 Task: Add a condition where "Hours until next SLA breach Less than Twenty-two" in pending tickets.
Action: Mouse moved to (110, 429)
Screenshot: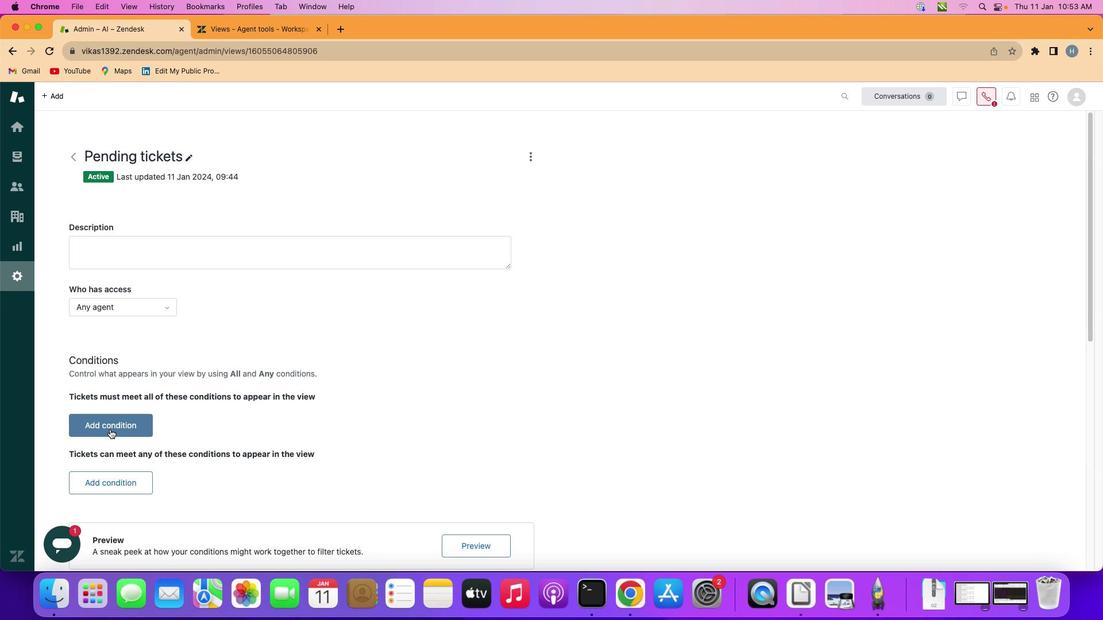 
Action: Mouse pressed left at (110, 429)
Screenshot: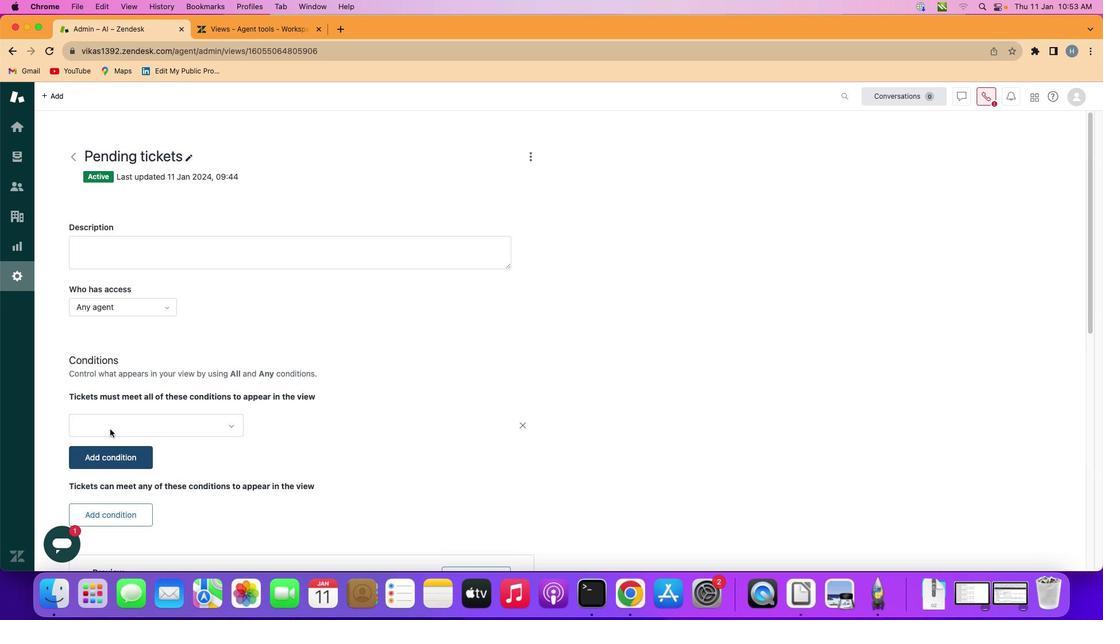 
Action: Mouse moved to (165, 428)
Screenshot: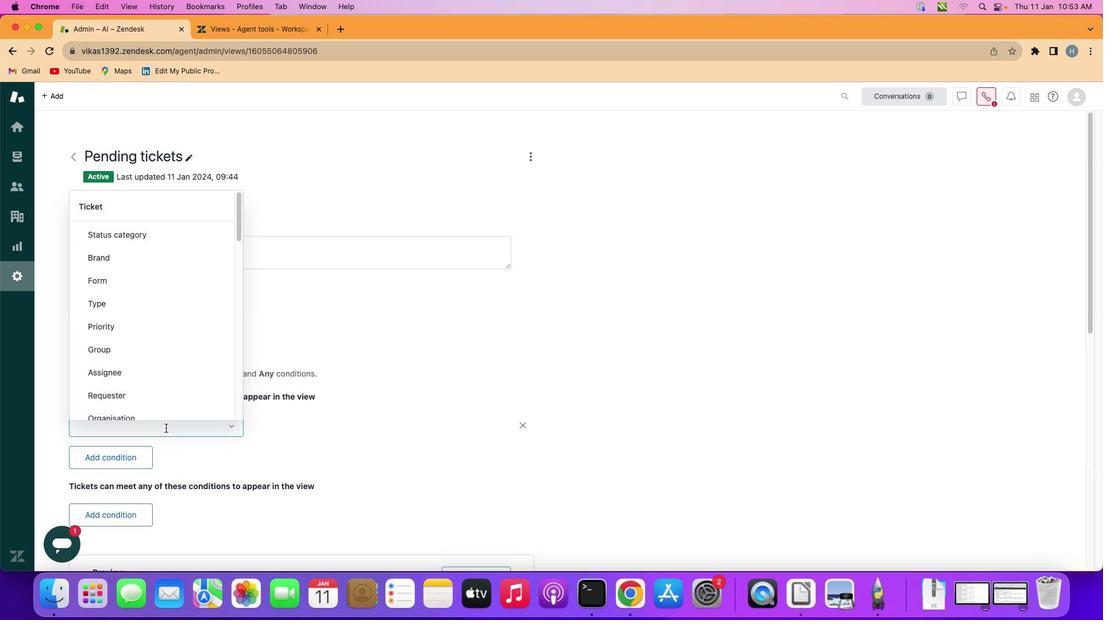 
Action: Mouse pressed left at (165, 428)
Screenshot: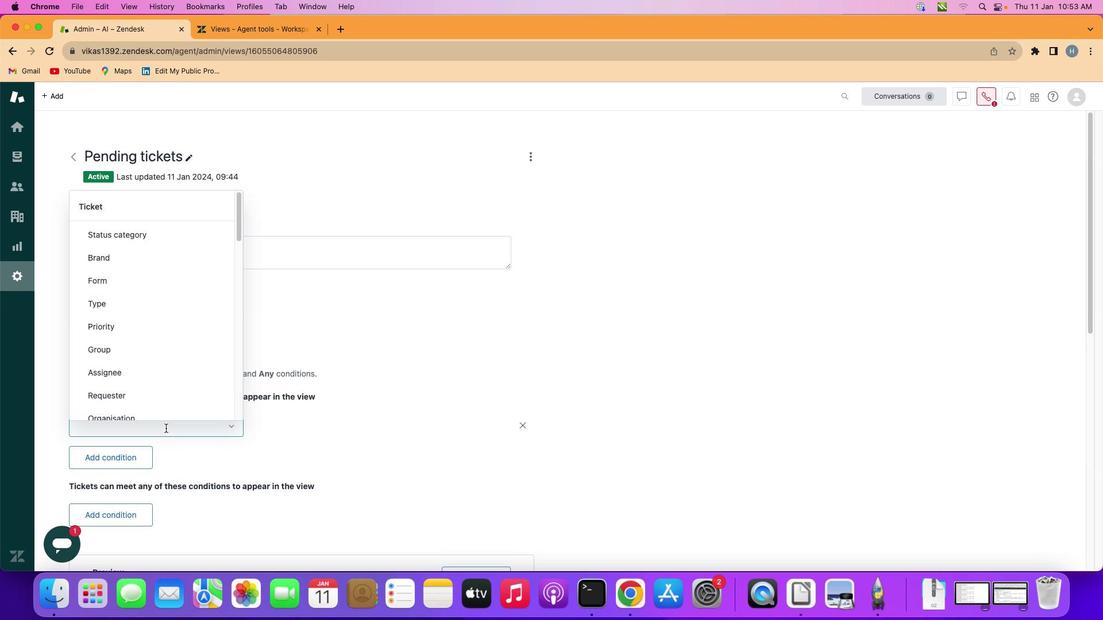 
Action: Mouse moved to (172, 324)
Screenshot: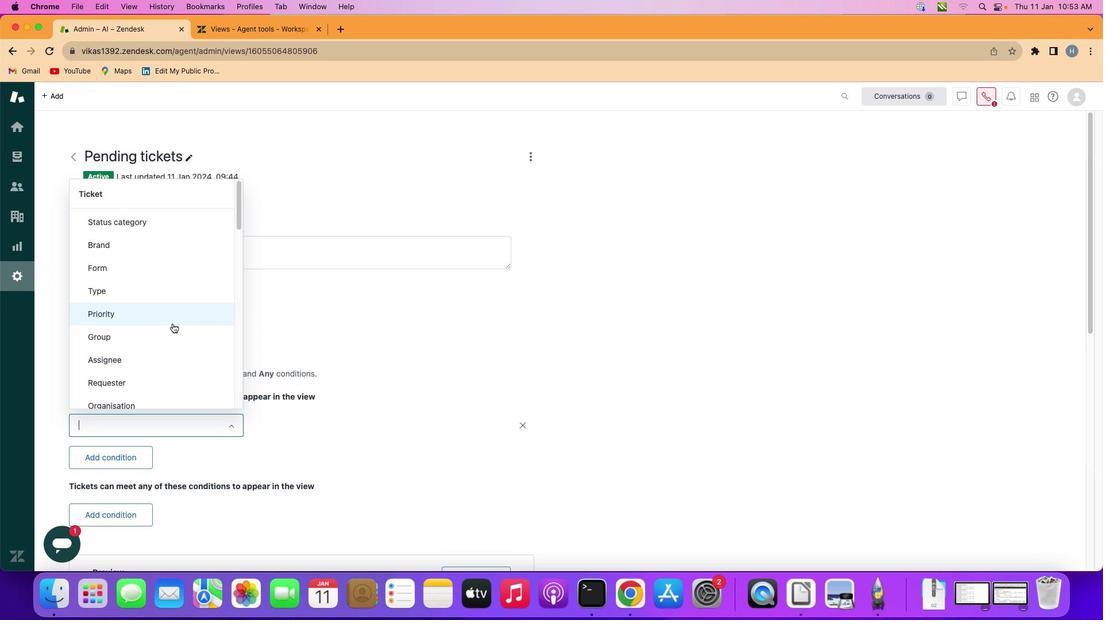 
Action: Mouse scrolled (172, 324) with delta (0, 0)
Screenshot: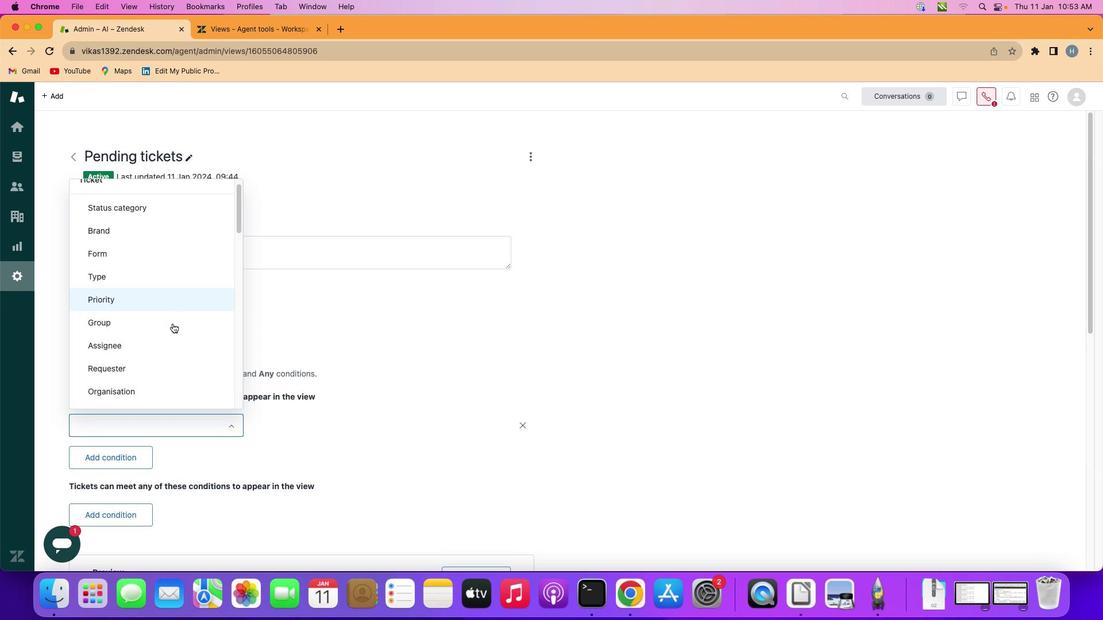 
Action: Mouse scrolled (172, 324) with delta (0, 0)
Screenshot: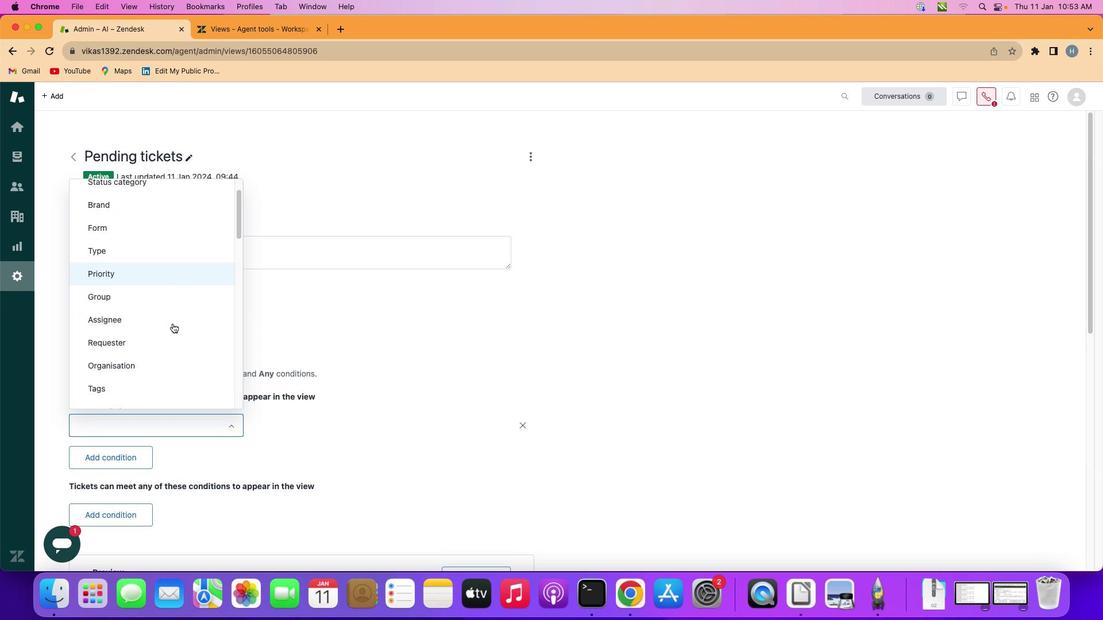 
Action: Mouse scrolled (172, 324) with delta (0, 0)
Screenshot: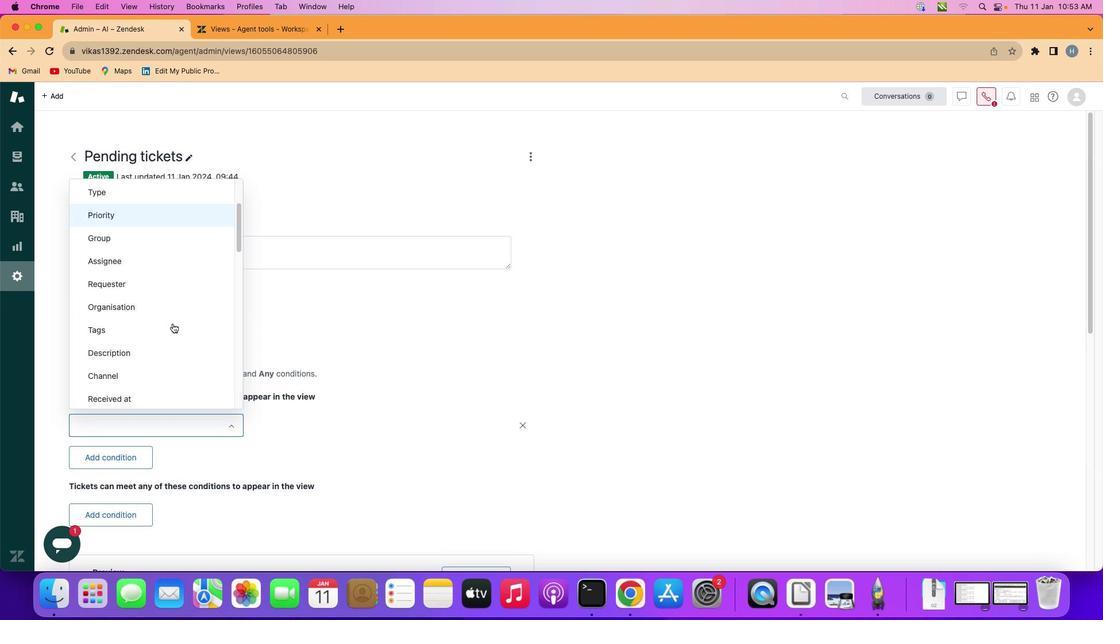 
Action: Mouse scrolled (172, 324) with delta (0, -1)
Screenshot: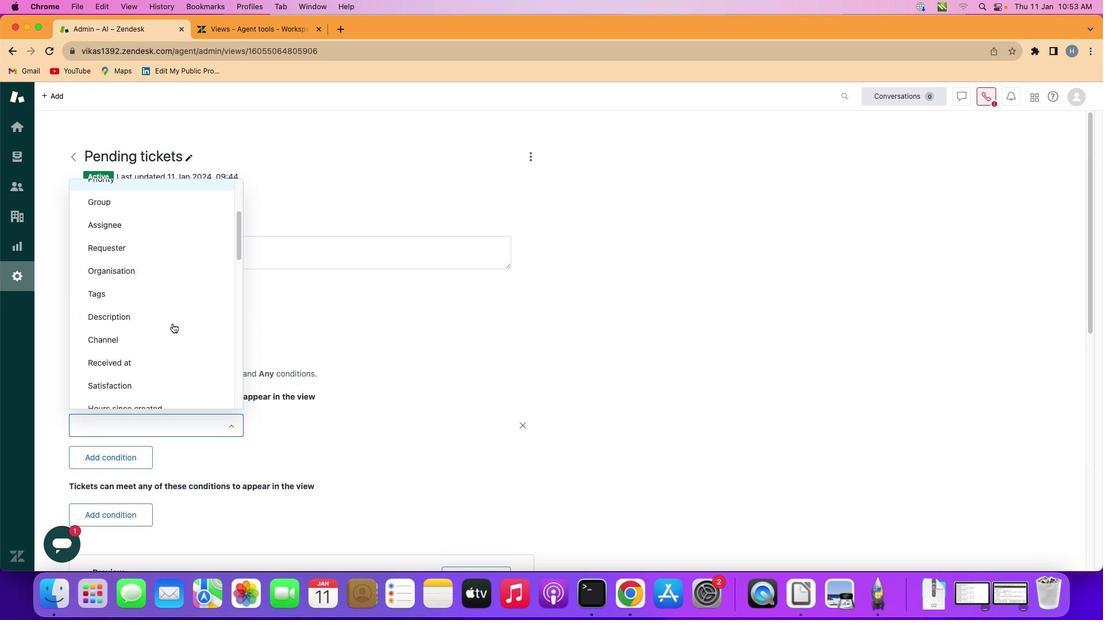 
Action: Mouse scrolled (172, 324) with delta (0, -1)
Screenshot: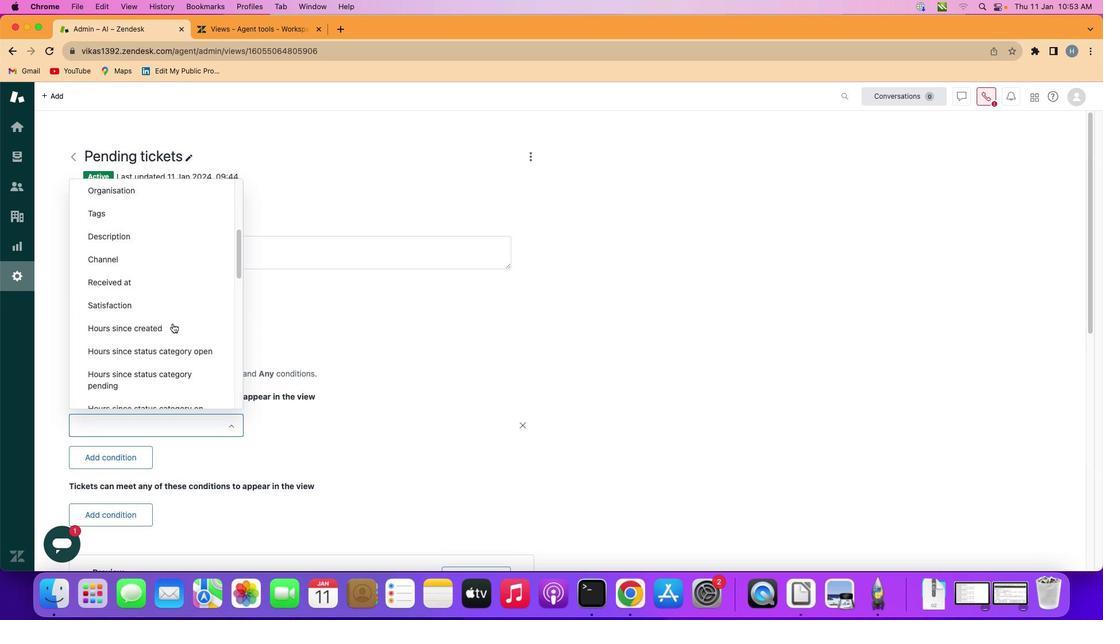 
Action: Mouse scrolled (172, 324) with delta (0, -1)
Screenshot: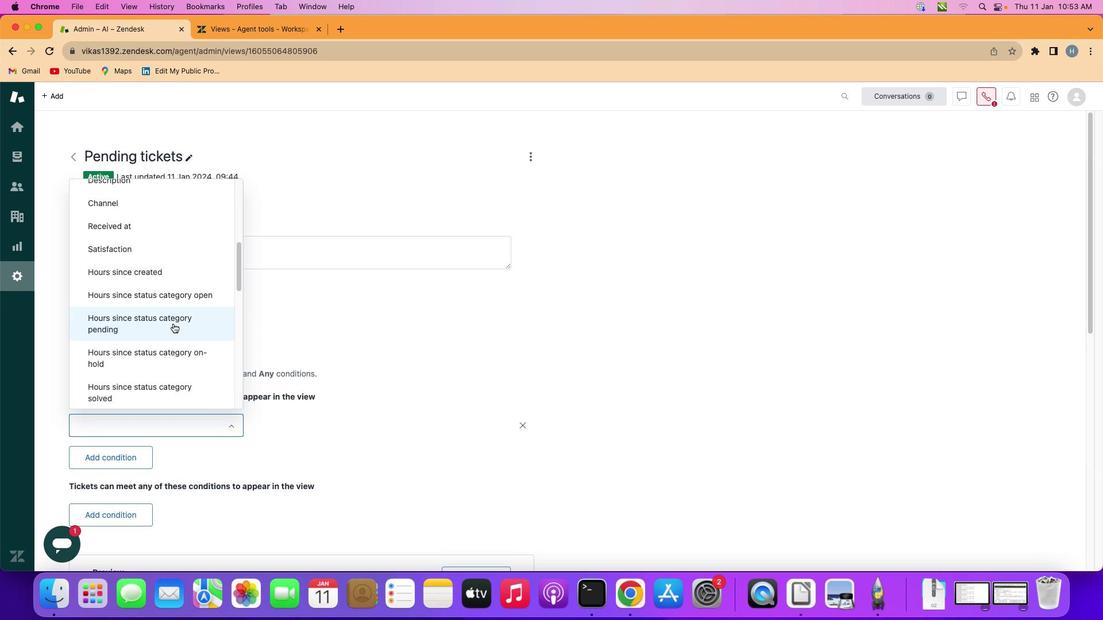 
Action: Mouse moved to (182, 316)
Screenshot: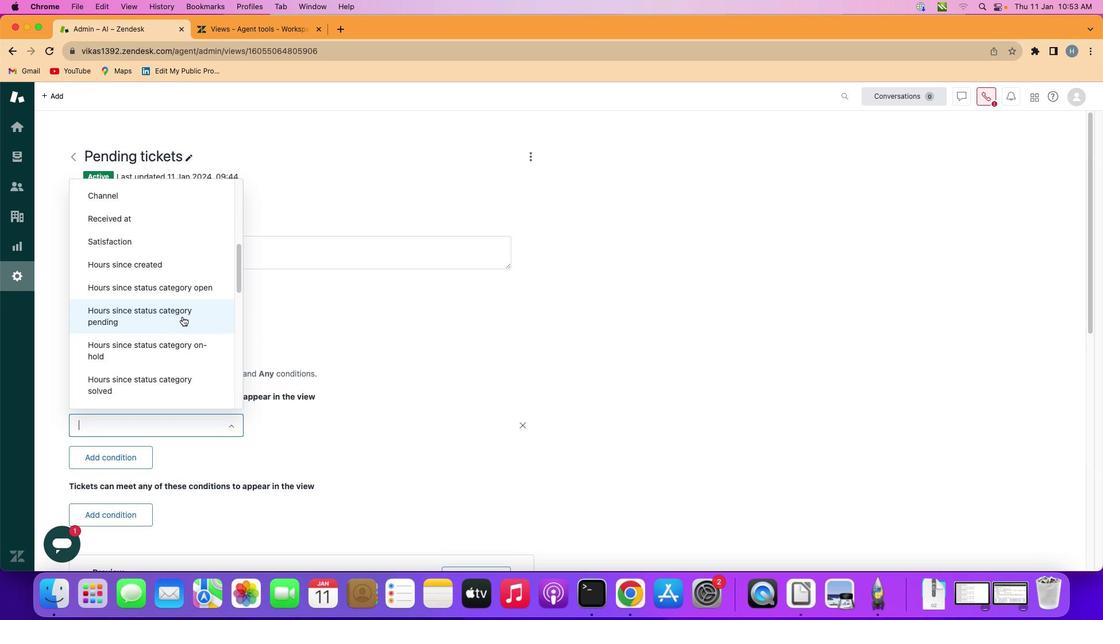 
Action: Mouse scrolled (182, 316) with delta (0, 0)
Screenshot: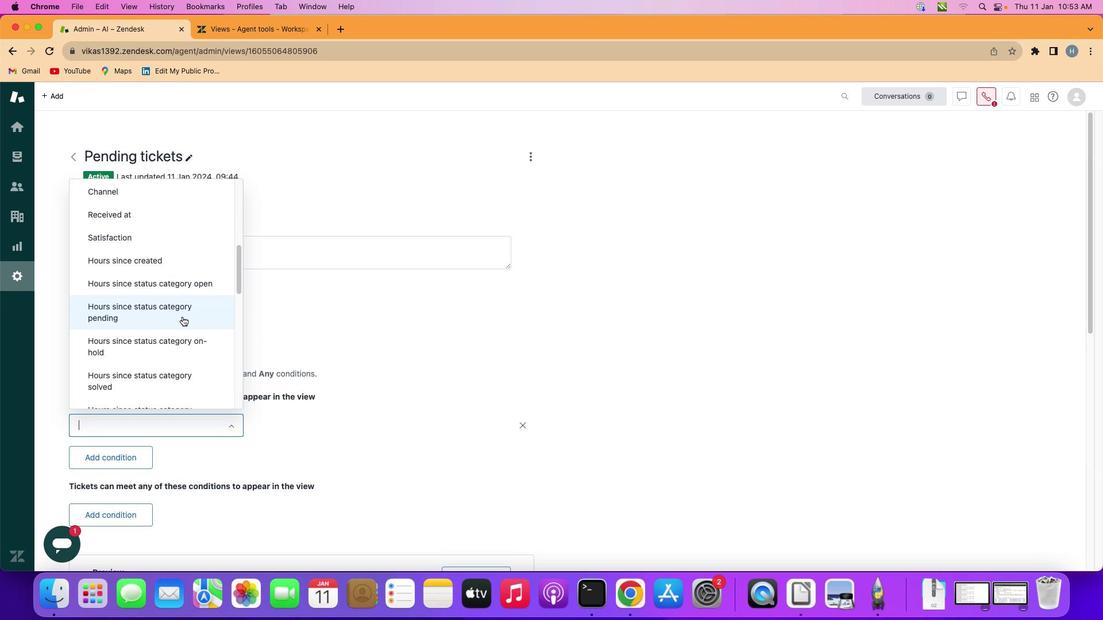 
Action: Mouse scrolled (182, 316) with delta (0, 0)
Screenshot: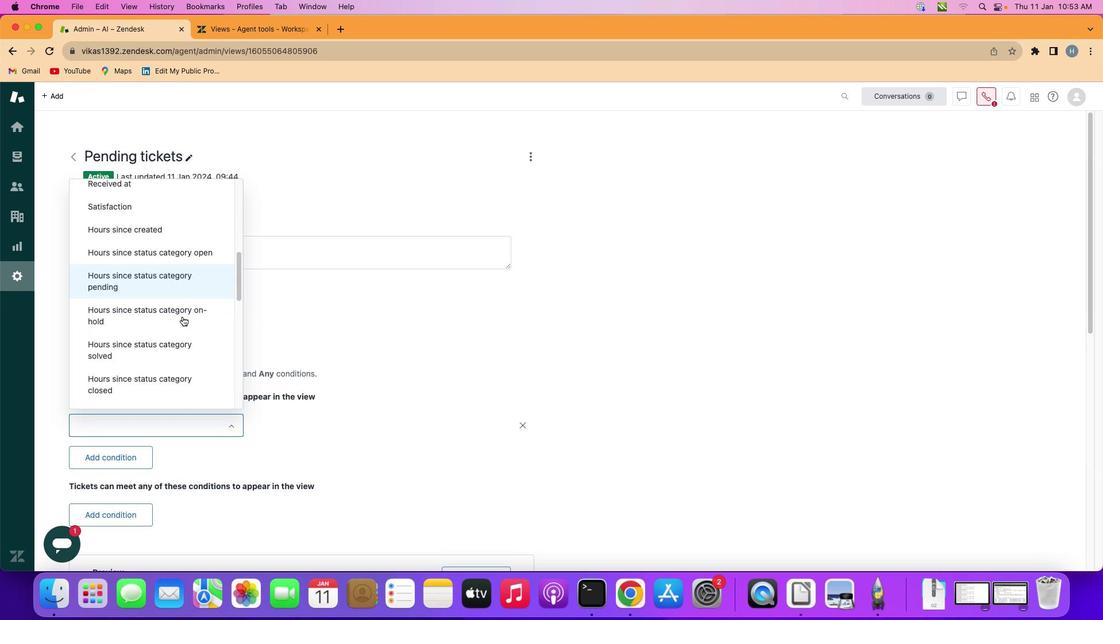 
Action: Mouse scrolled (182, 316) with delta (0, 0)
Screenshot: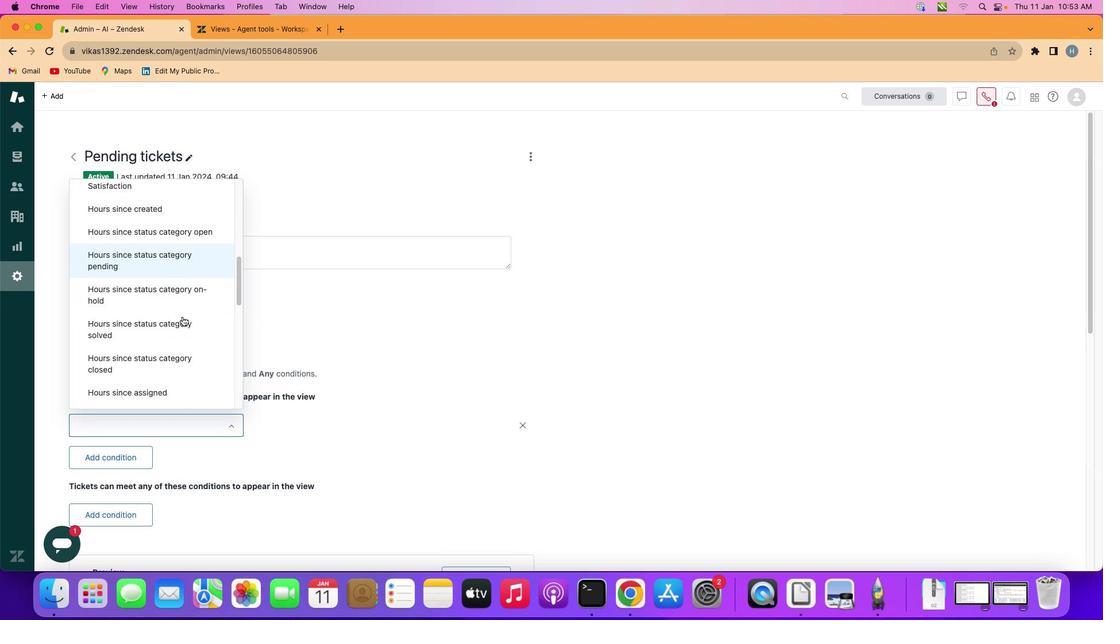 
Action: Mouse scrolled (182, 316) with delta (0, 0)
Screenshot: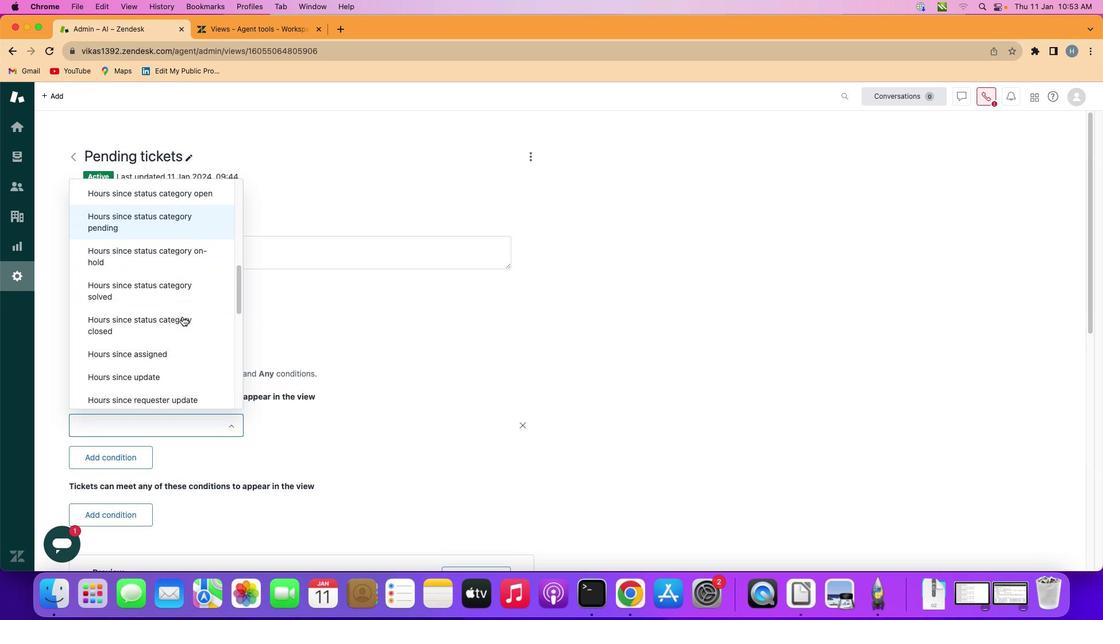 
Action: Mouse scrolled (182, 316) with delta (0, 0)
Screenshot: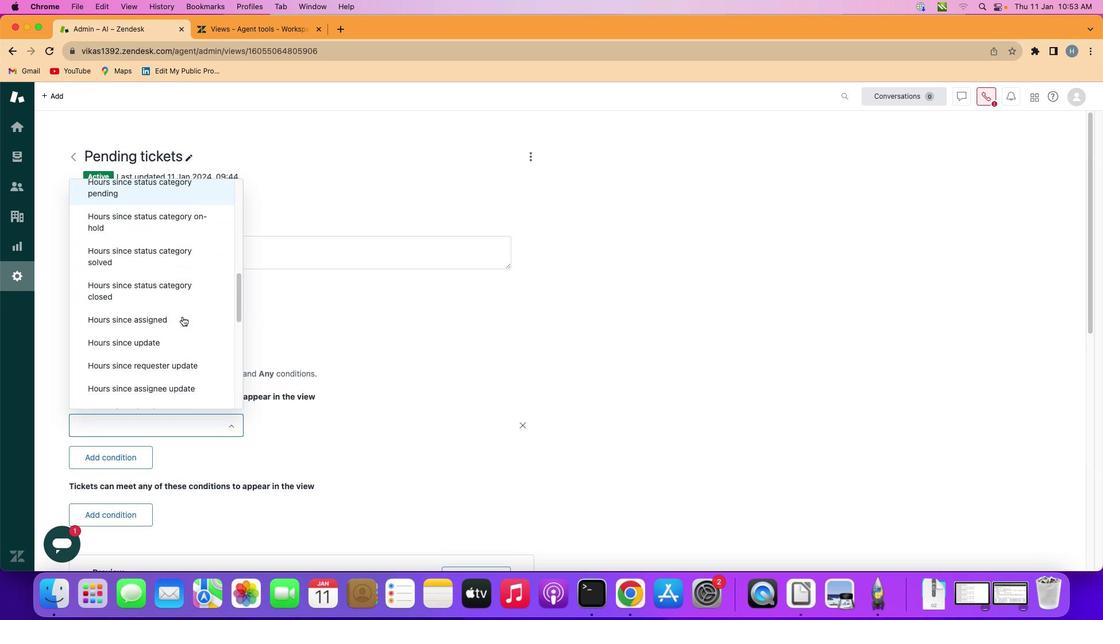 
Action: Mouse moved to (181, 317)
Screenshot: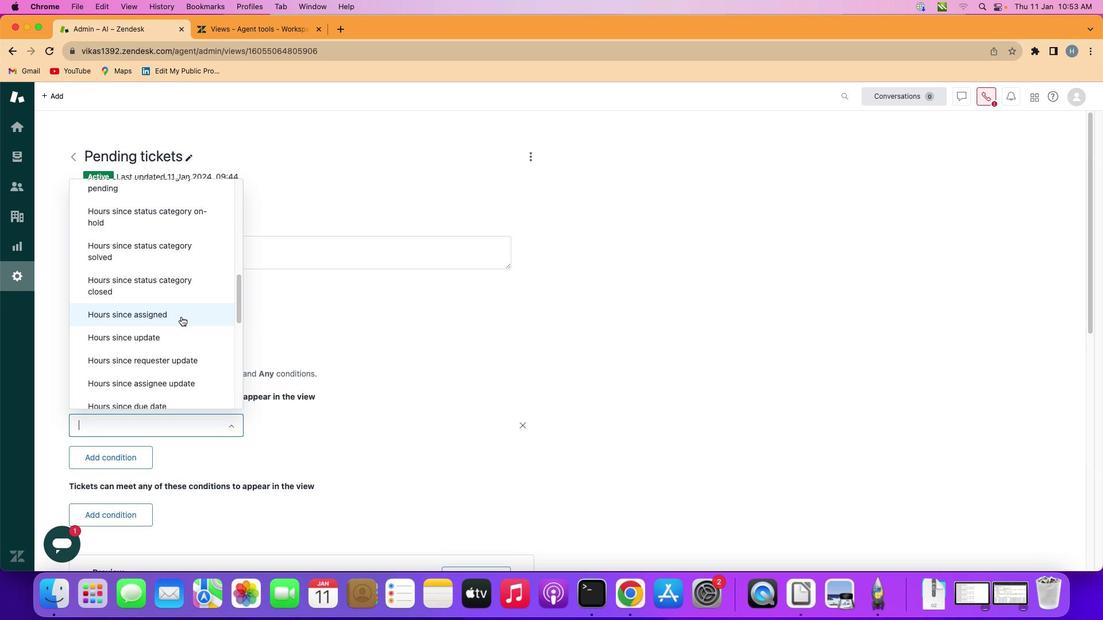 
Action: Mouse scrolled (181, 317) with delta (0, 0)
Screenshot: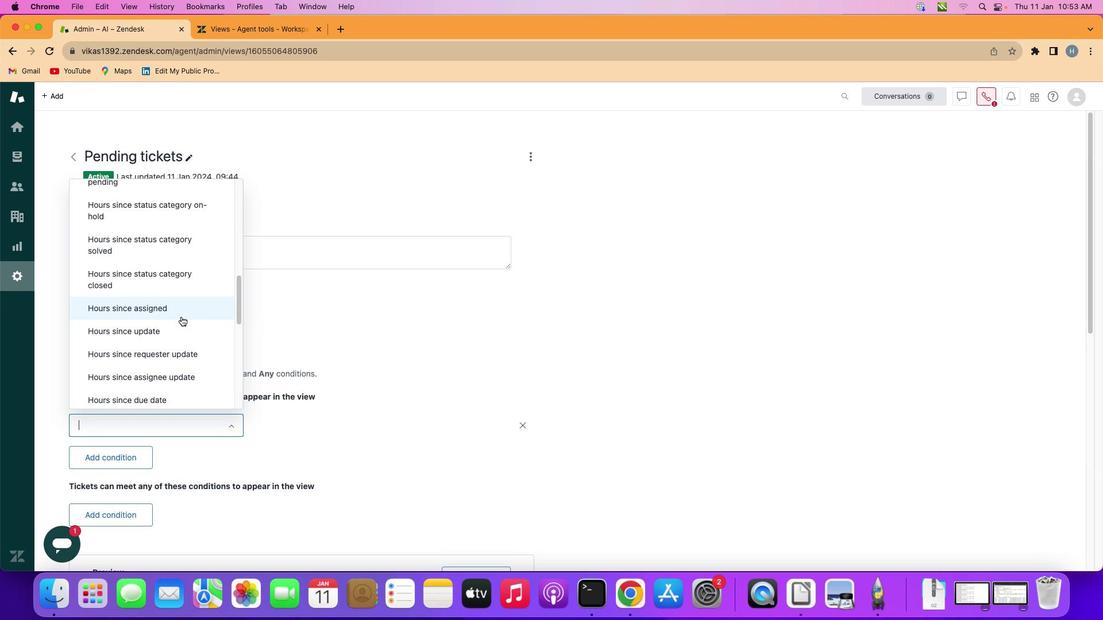 
Action: Mouse scrolled (181, 317) with delta (0, 0)
Screenshot: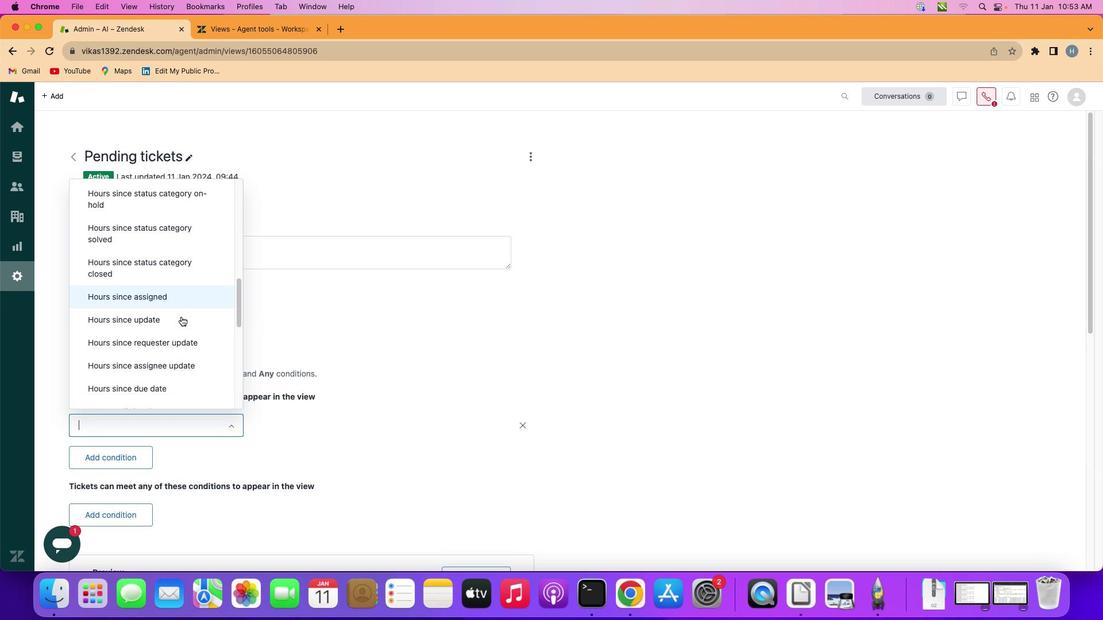
Action: Mouse scrolled (181, 317) with delta (0, 0)
Screenshot: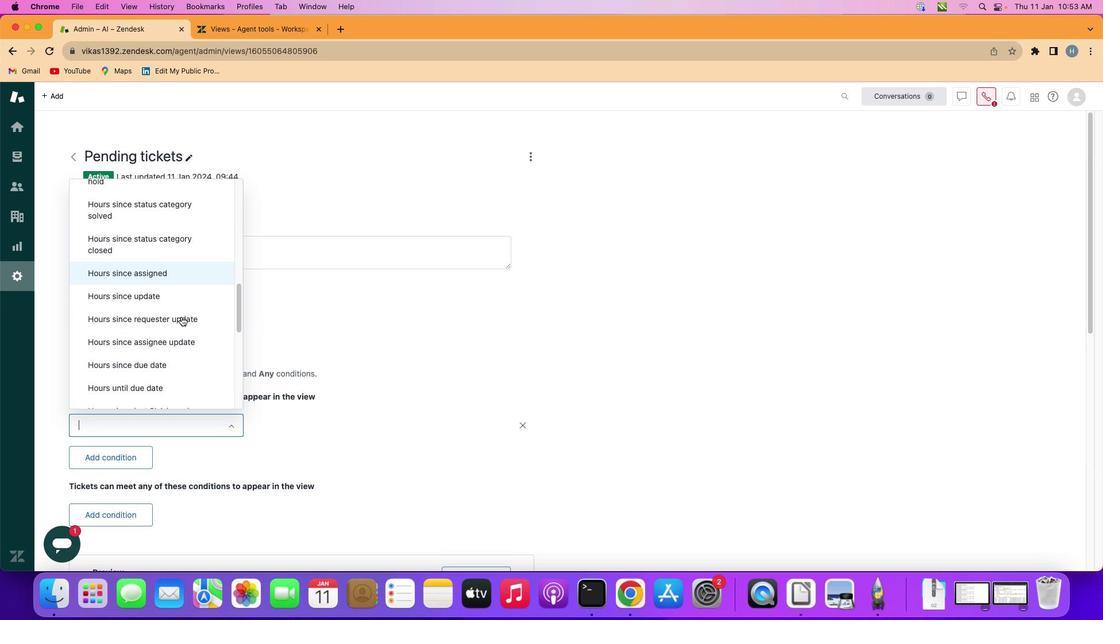 
Action: Mouse scrolled (181, 317) with delta (0, 0)
Screenshot: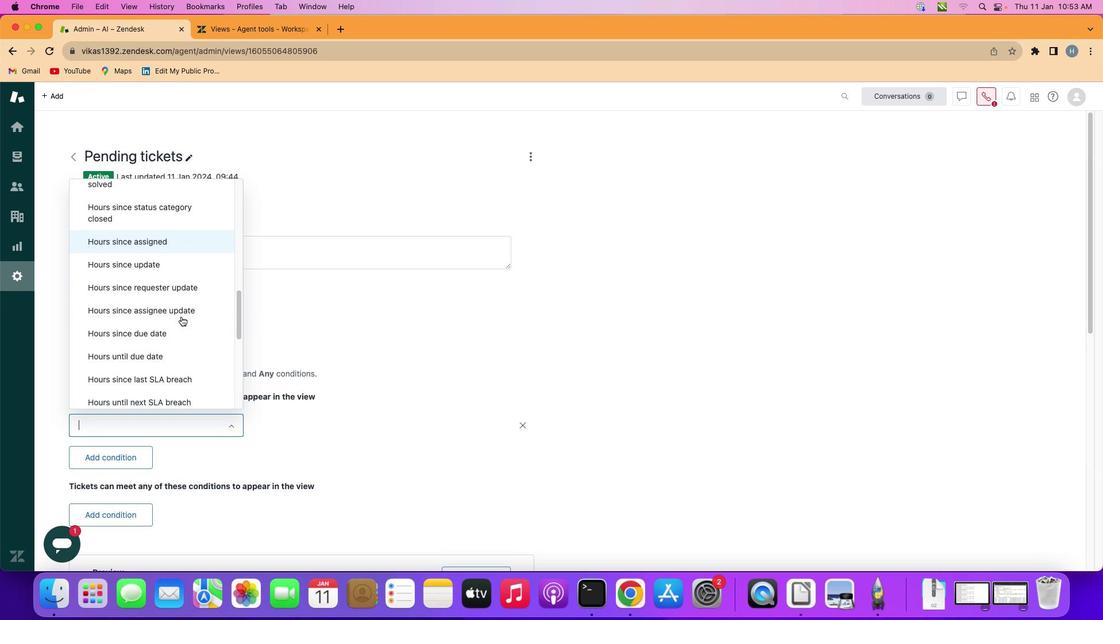 
Action: Mouse scrolled (181, 317) with delta (0, 0)
Screenshot: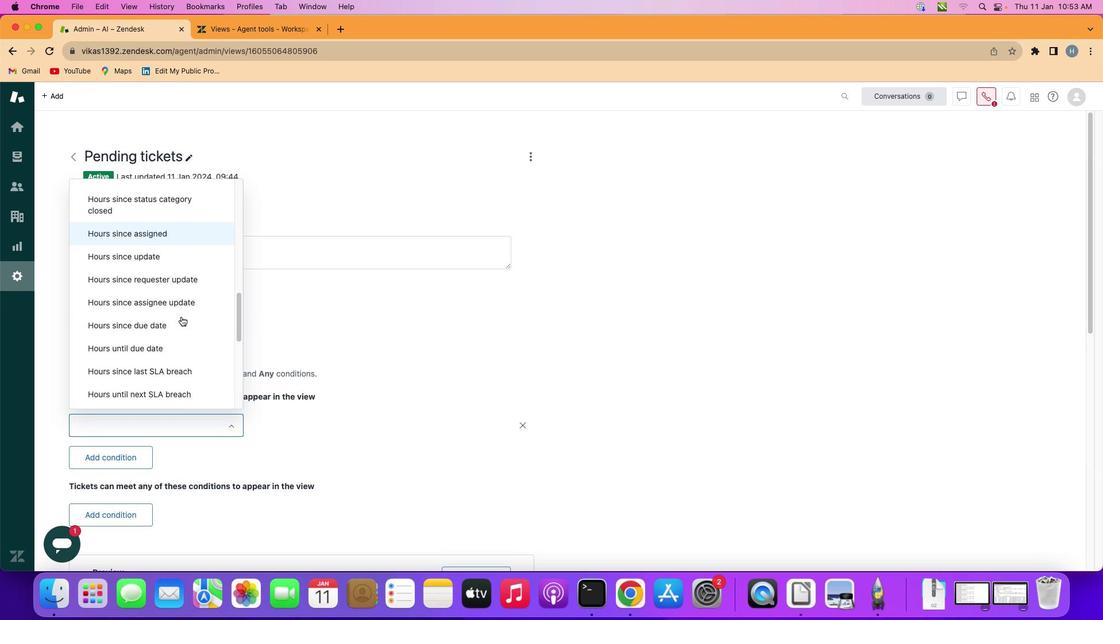 
Action: Mouse scrolled (181, 317) with delta (0, 0)
Screenshot: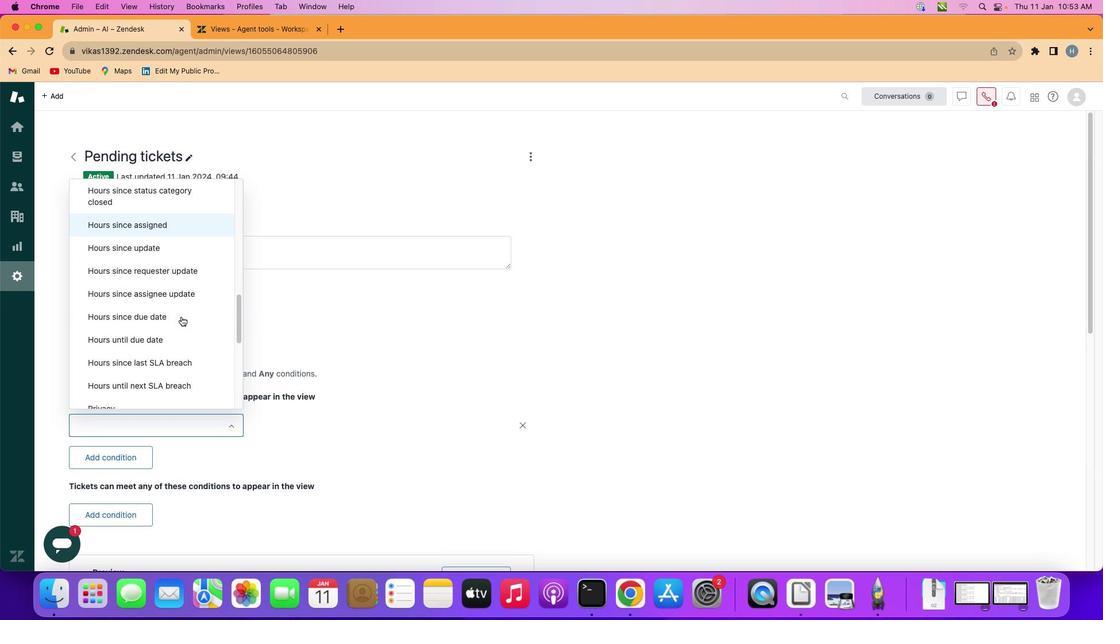 
Action: Mouse scrolled (181, 317) with delta (0, 0)
Screenshot: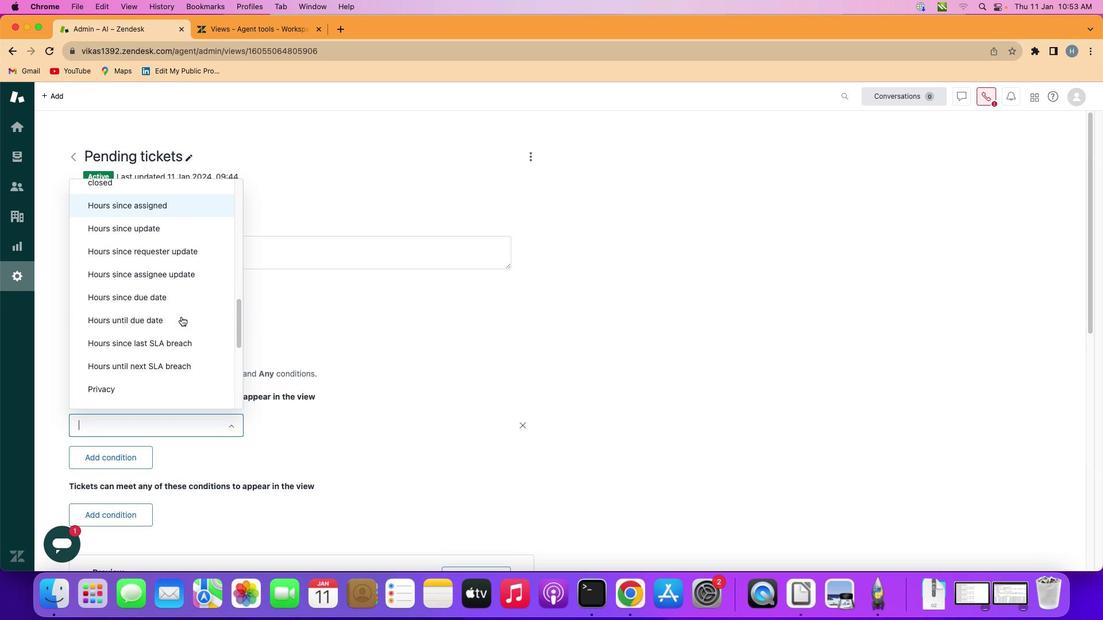 
Action: Mouse scrolled (181, 317) with delta (0, 0)
Screenshot: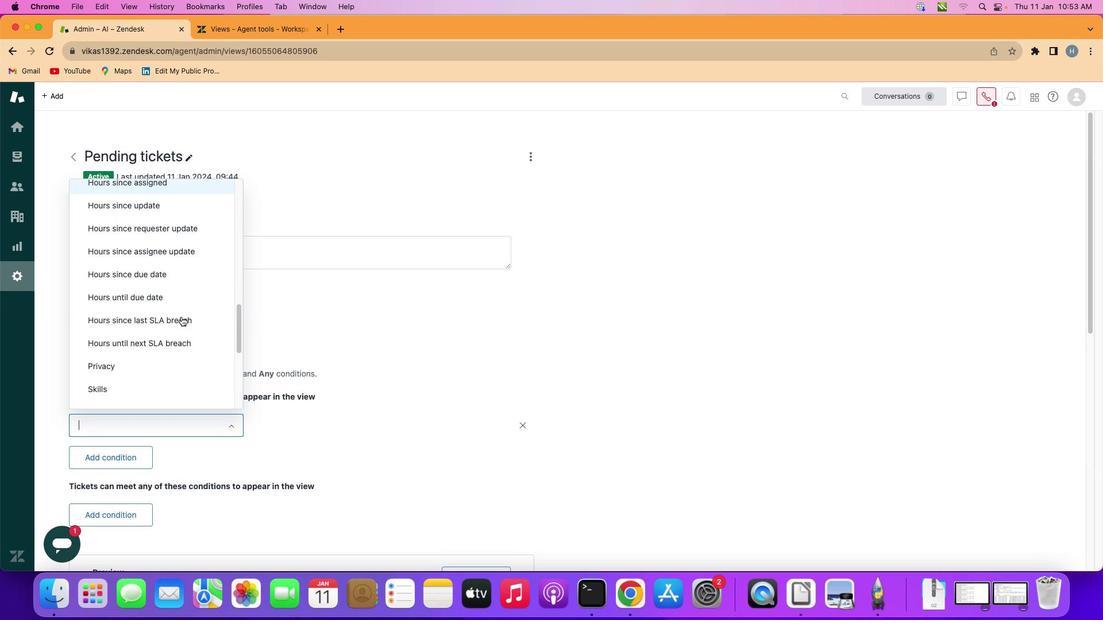 
Action: Mouse moved to (160, 337)
Screenshot: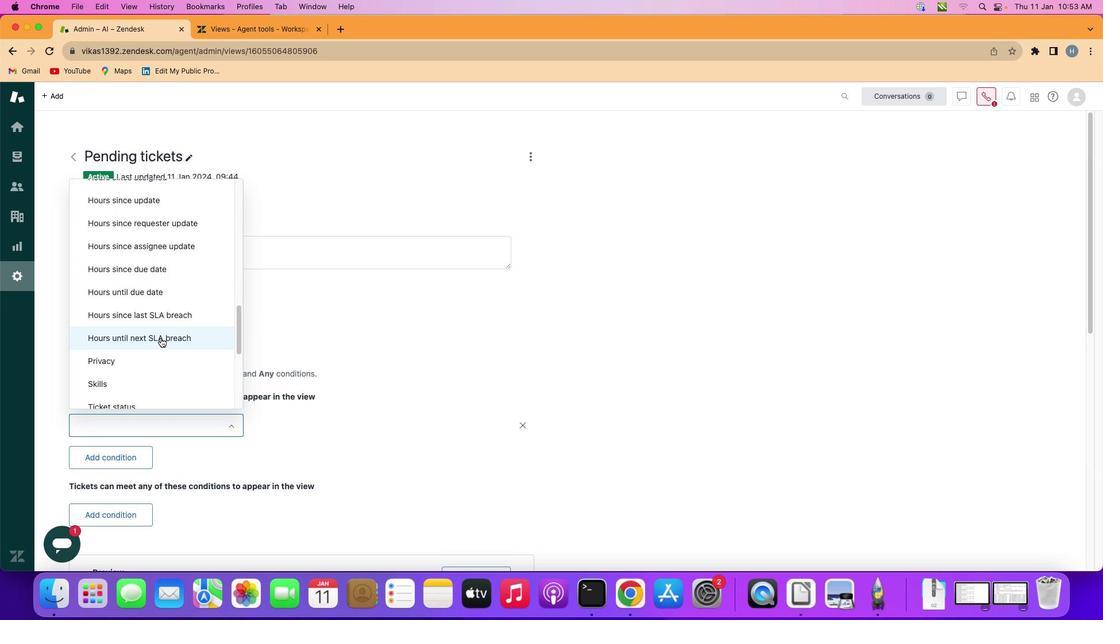 
Action: Mouse pressed left at (160, 337)
Screenshot: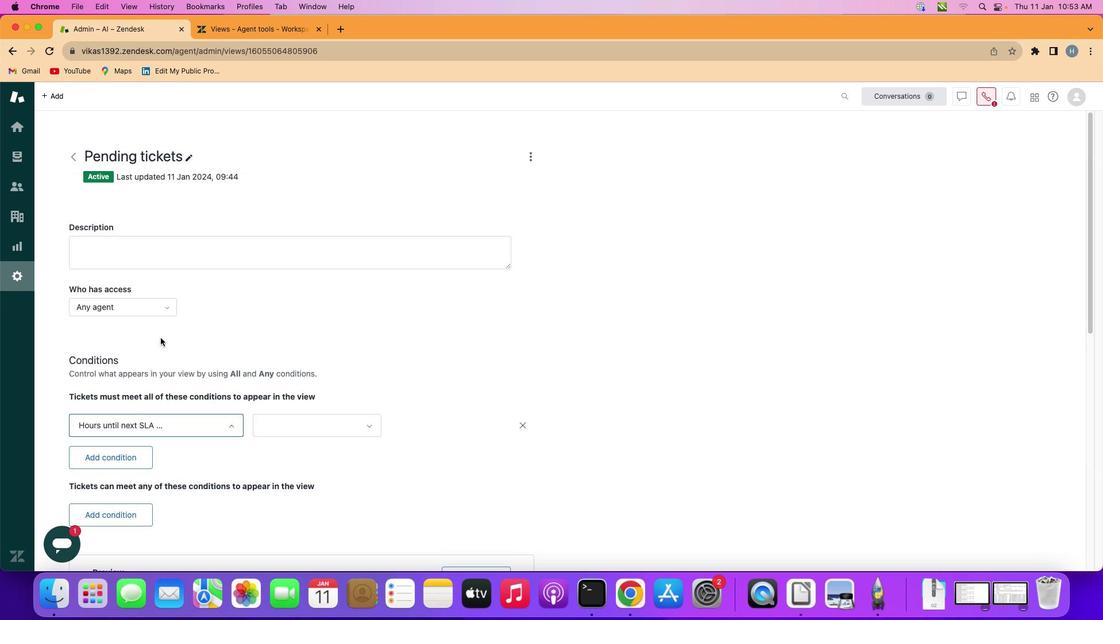 
Action: Mouse moved to (321, 424)
Screenshot: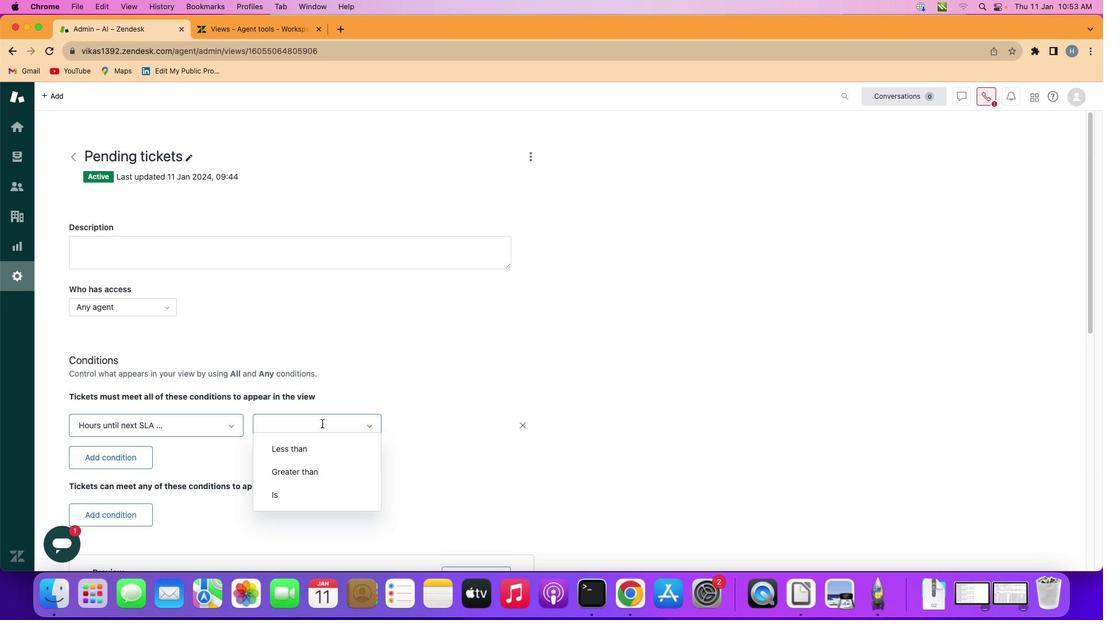 
Action: Mouse pressed left at (321, 424)
Screenshot: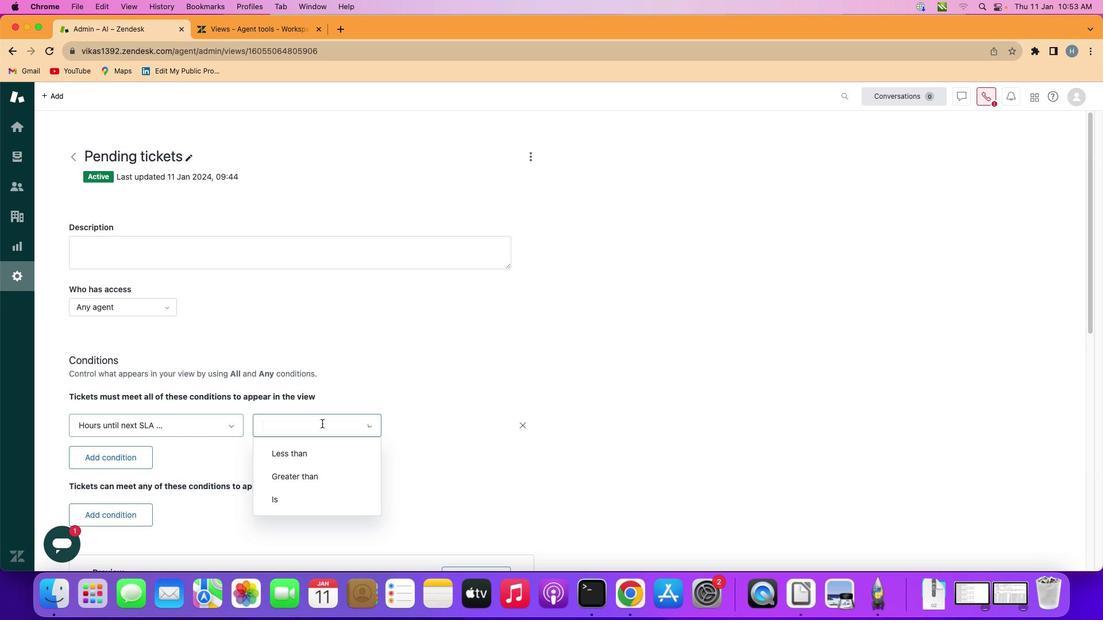 
Action: Mouse moved to (316, 454)
Screenshot: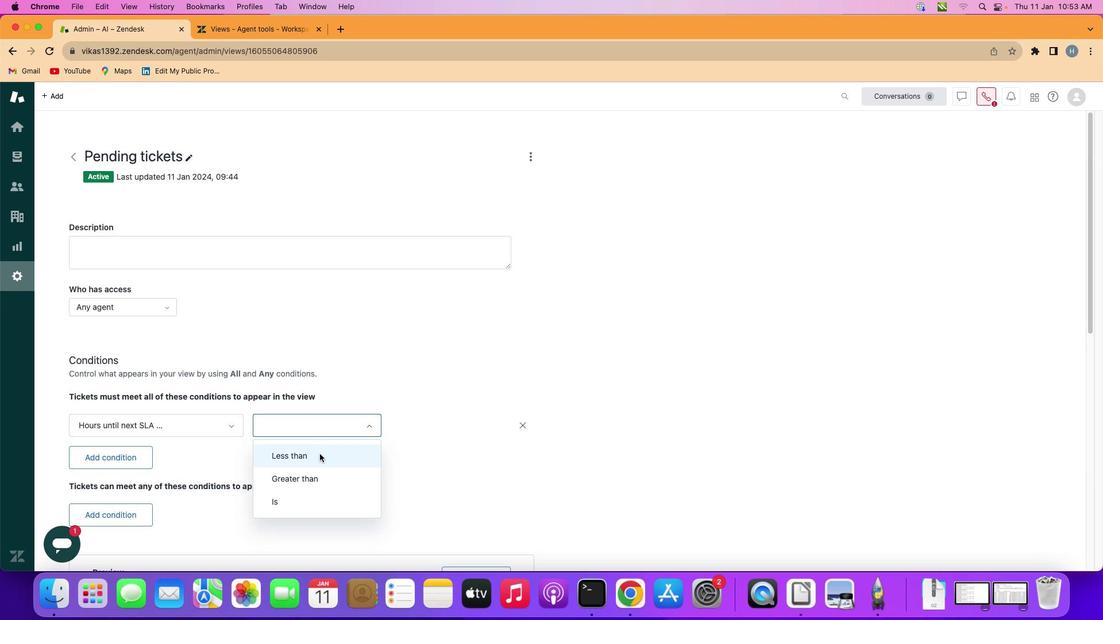 
Action: Mouse pressed left at (316, 454)
Screenshot: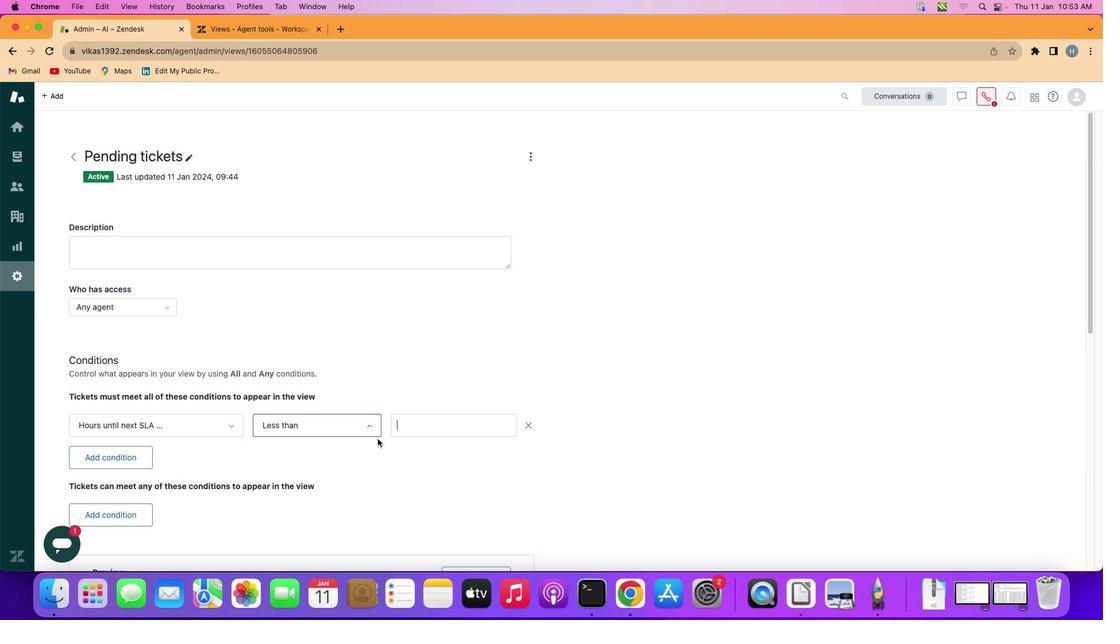 
Action: Mouse moved to (424, 423)
Screenshot: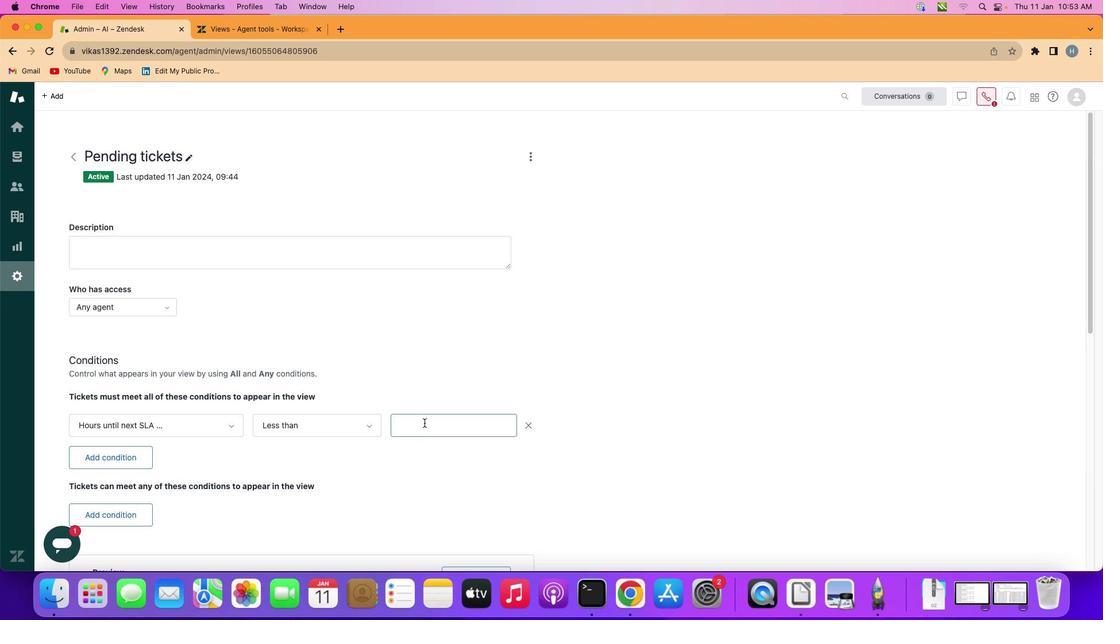 
Action: Mouse pressed left at (424, 423)
Screenshot: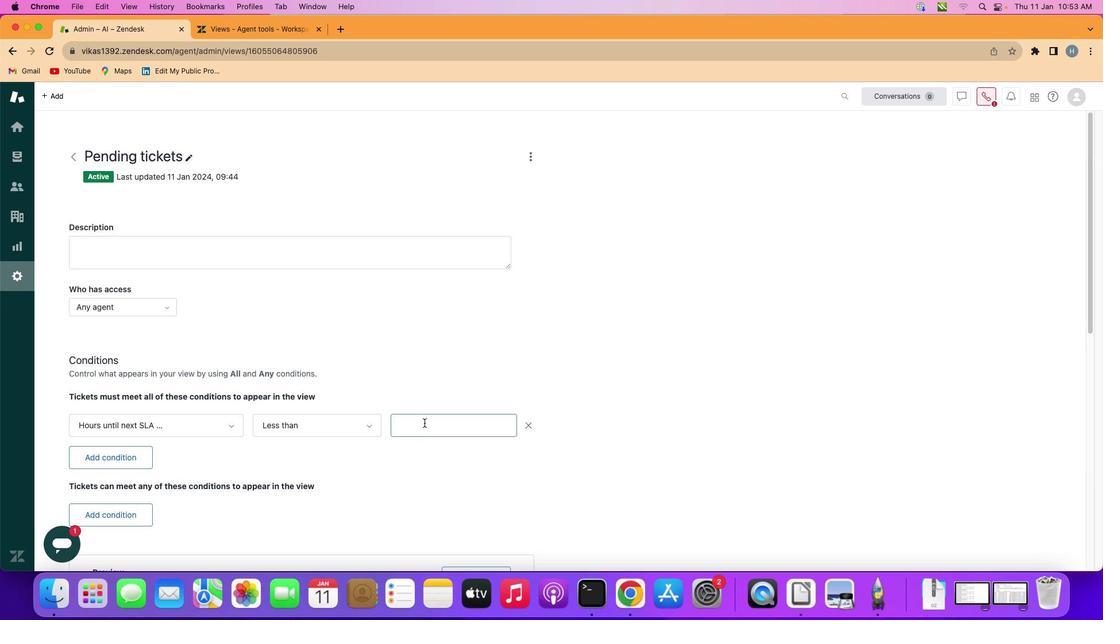 
Action: Key pressed Key.shift'T''w''e''n''t''y''-''t''w''o'
Screenshot: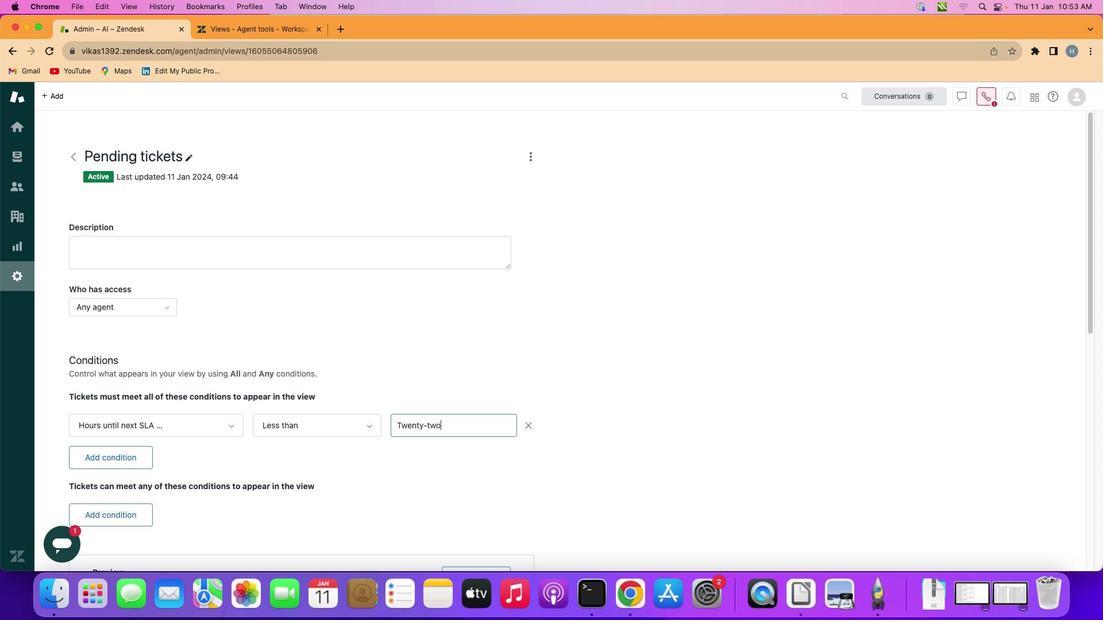 
Action: Mouse moved to (442, 474)
Screenshot: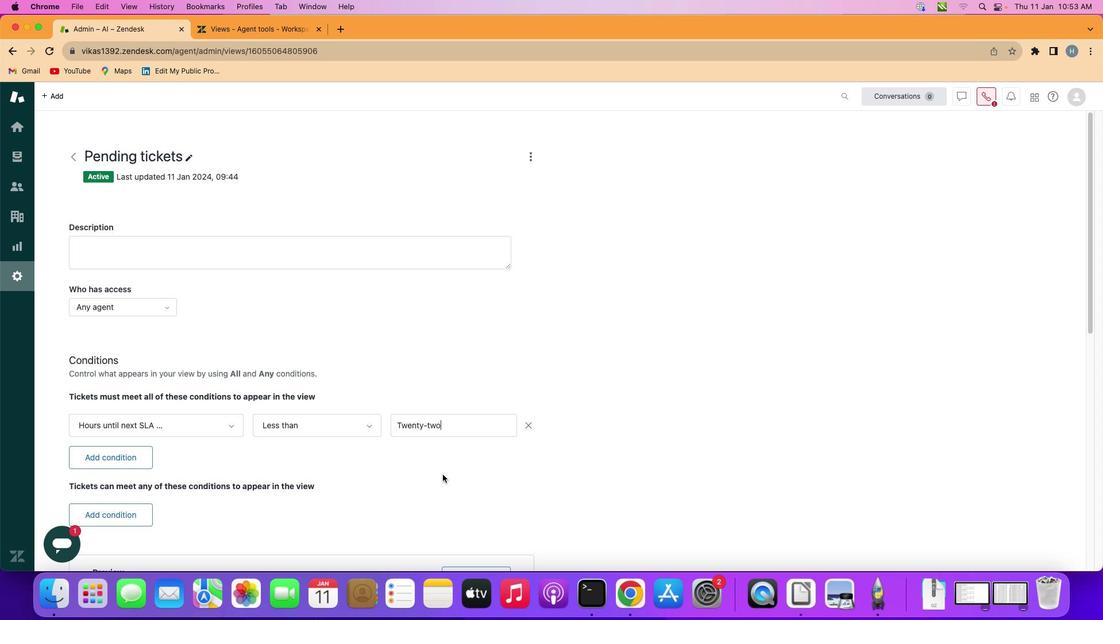 
